 Task: Use GitHub's Dependabot alerts for security.
Action: Mouse moved to (979, 98)
Screenshot: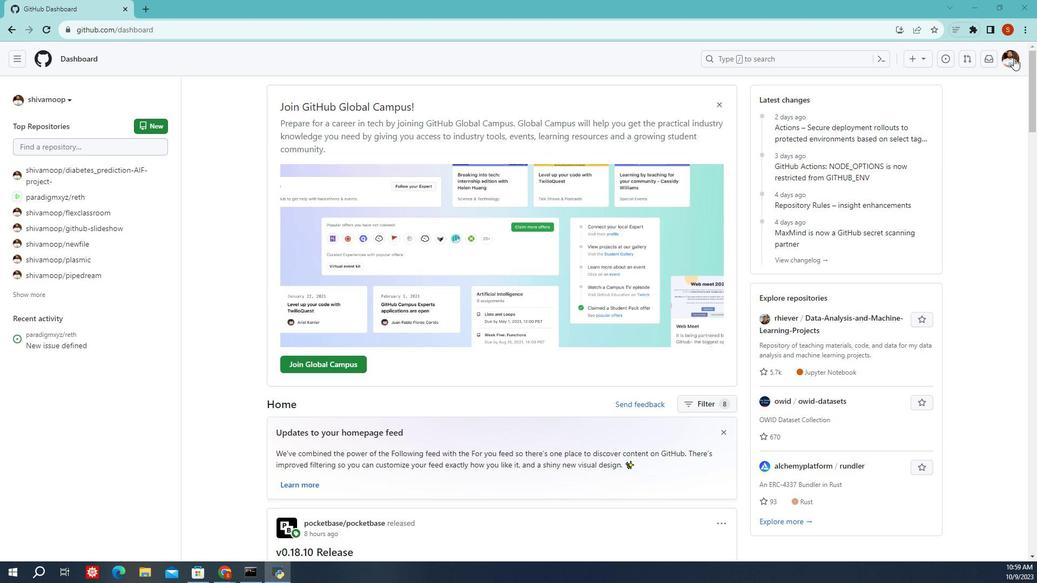 
Action: Mouse pressed left at (979, 98)
Screenshot: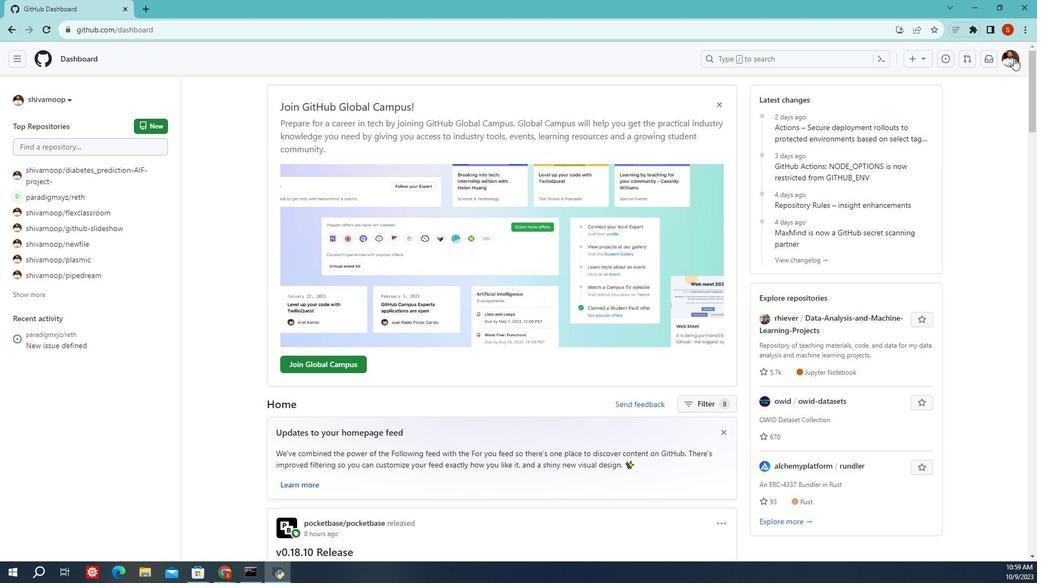 
Action: Mouse moved to (930, 339)
Screenshot: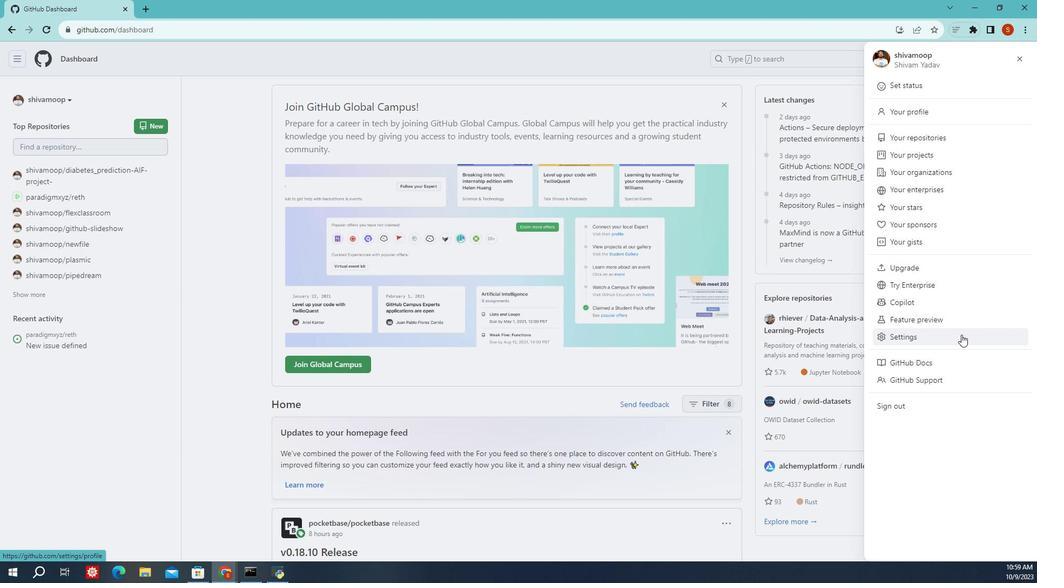 
Action: Mouse pressed left at (930, 339)
Screenshot: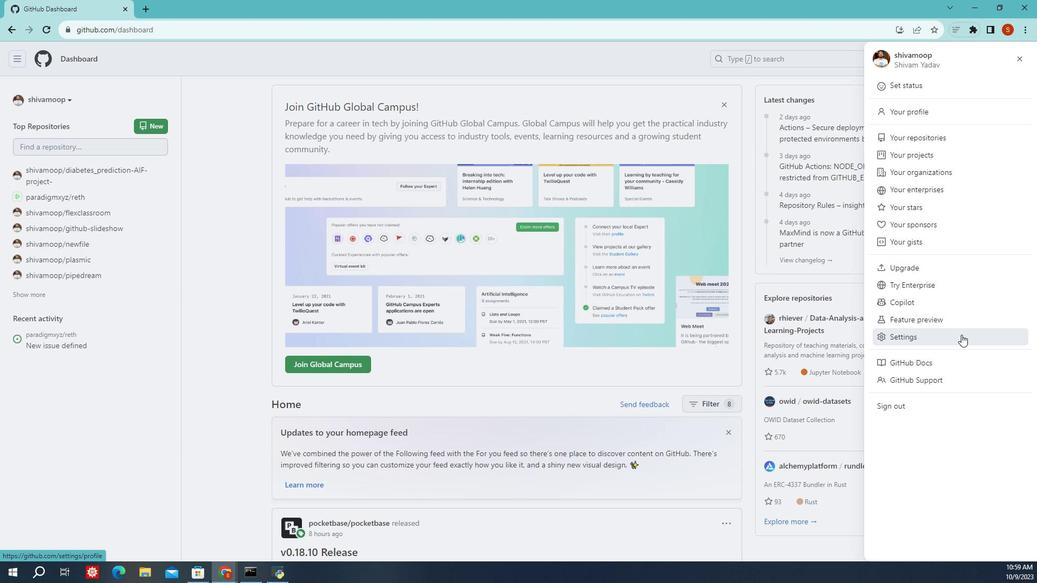 
Action: Mouse moved to (305, 327)
Screenshot: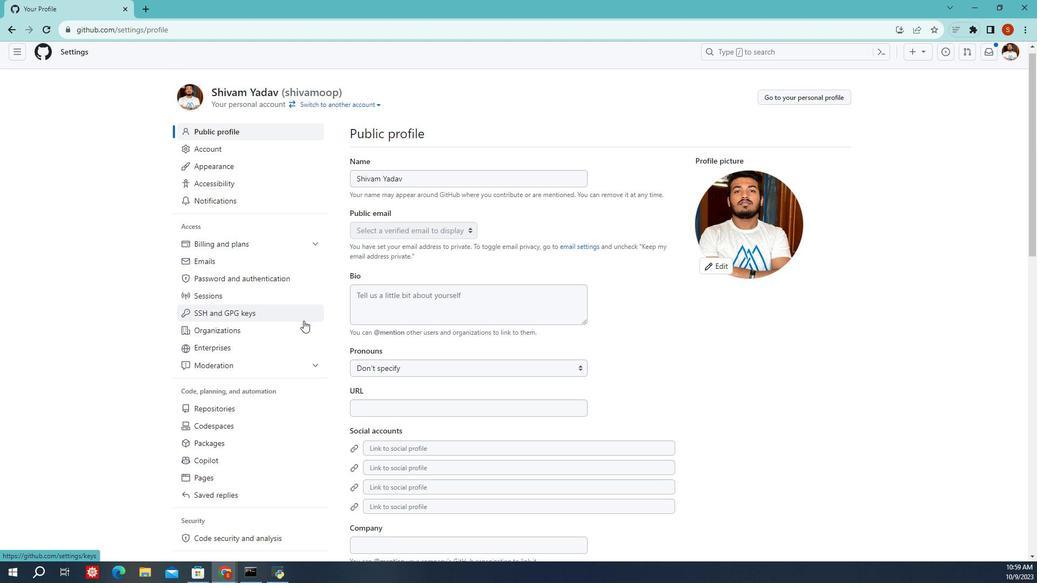 
Action: Mouse scrolled (305, 326) with delta (0, 0)
Screenshot: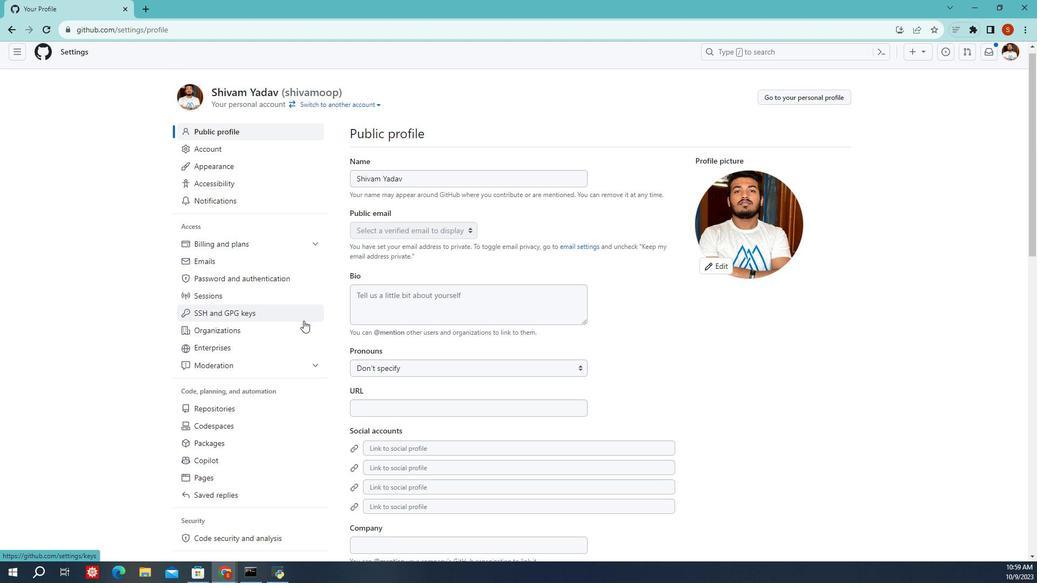 
Action: Mouse moved to (298, 324)
Screenshot: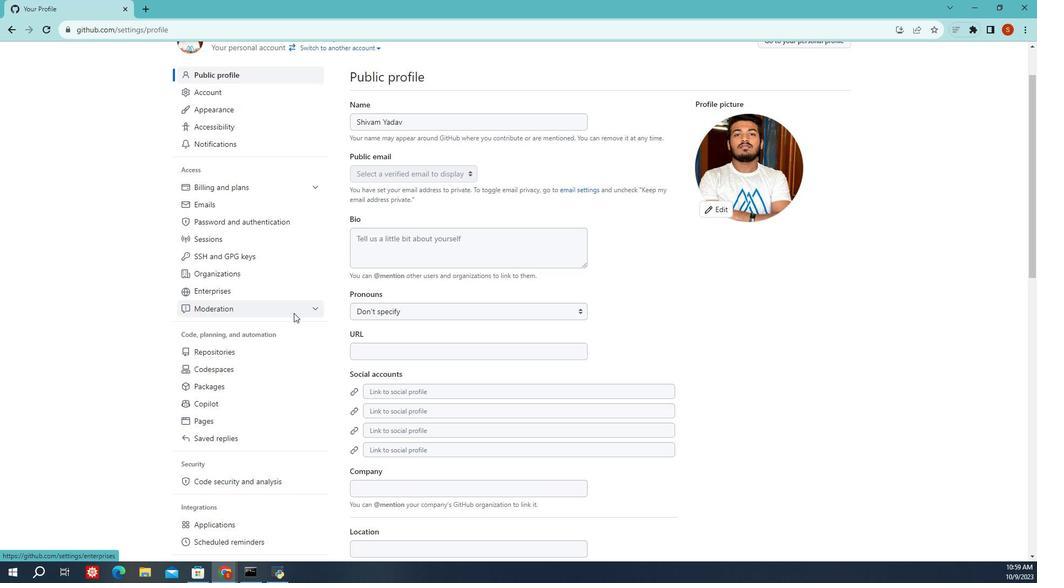 
Action: Mouse scrolled (298, 323) with delta (0, 0)
Screenshot: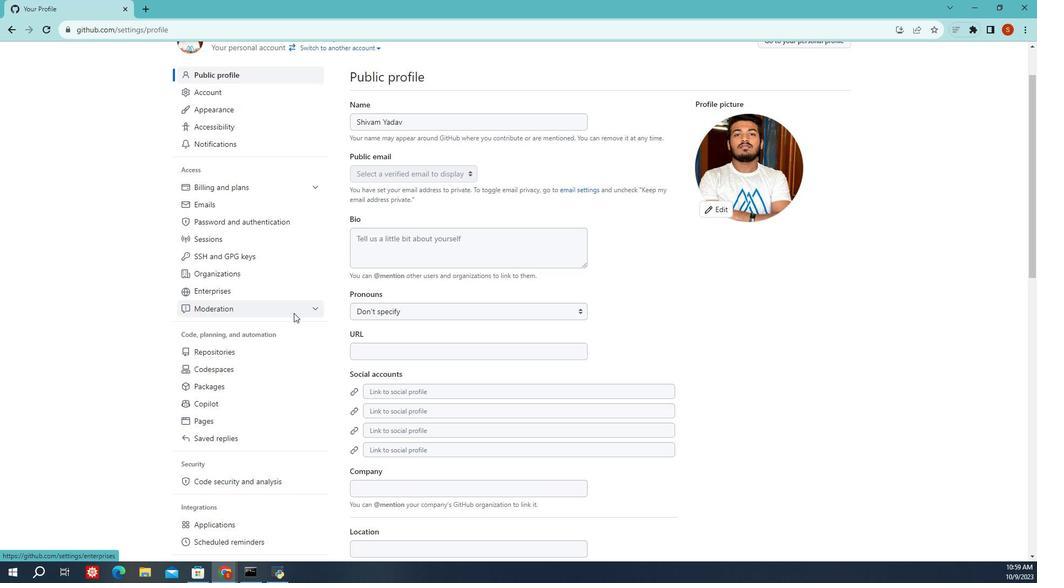 
Action: Mouse moved to (267, 430)
Screenshot: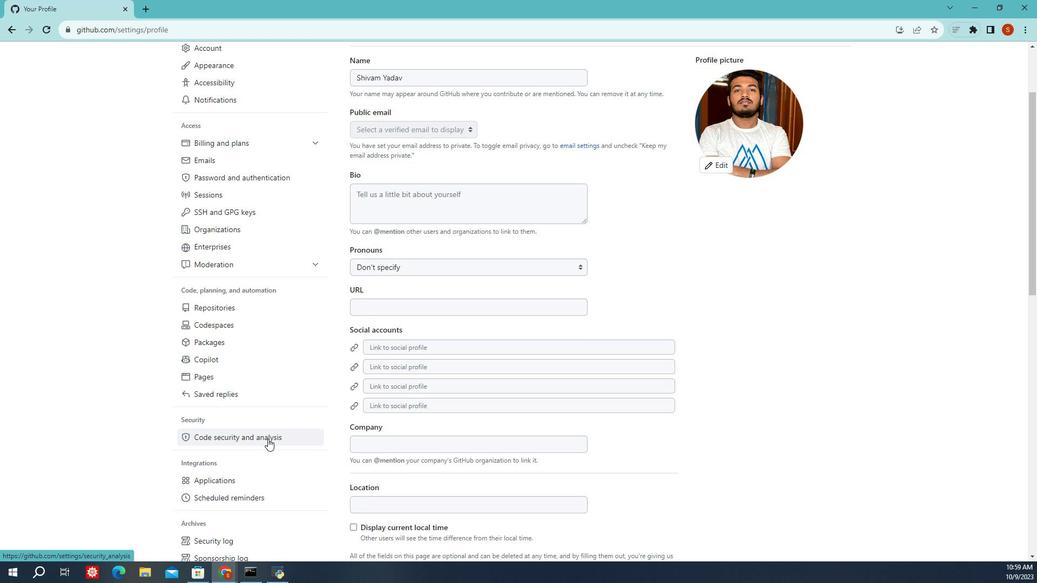 
Action: Mouse pressed left at (267, 430)
Screenshot: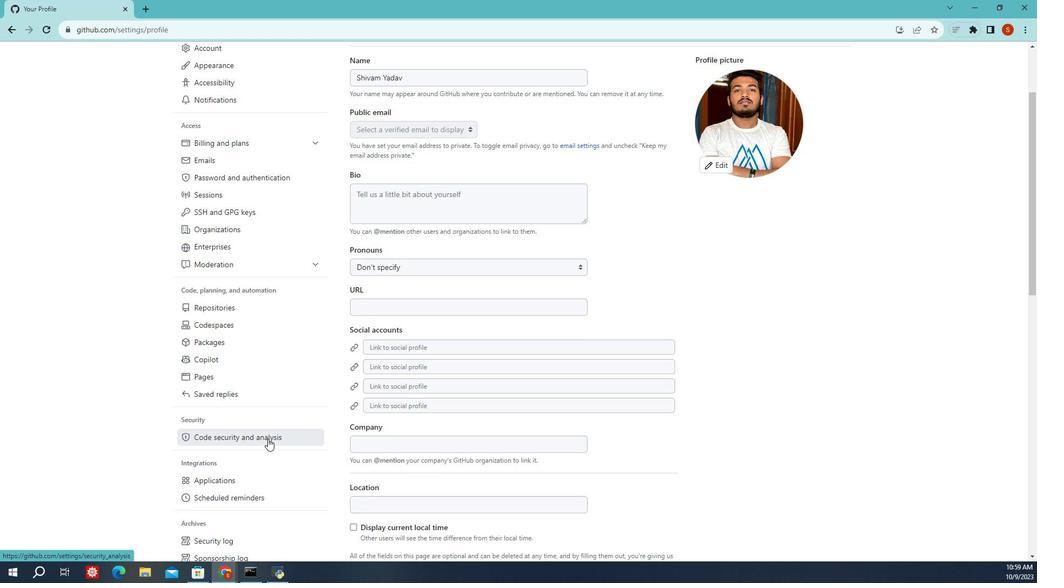 
Action: Mouse moved to (542, 378)
Screenshot: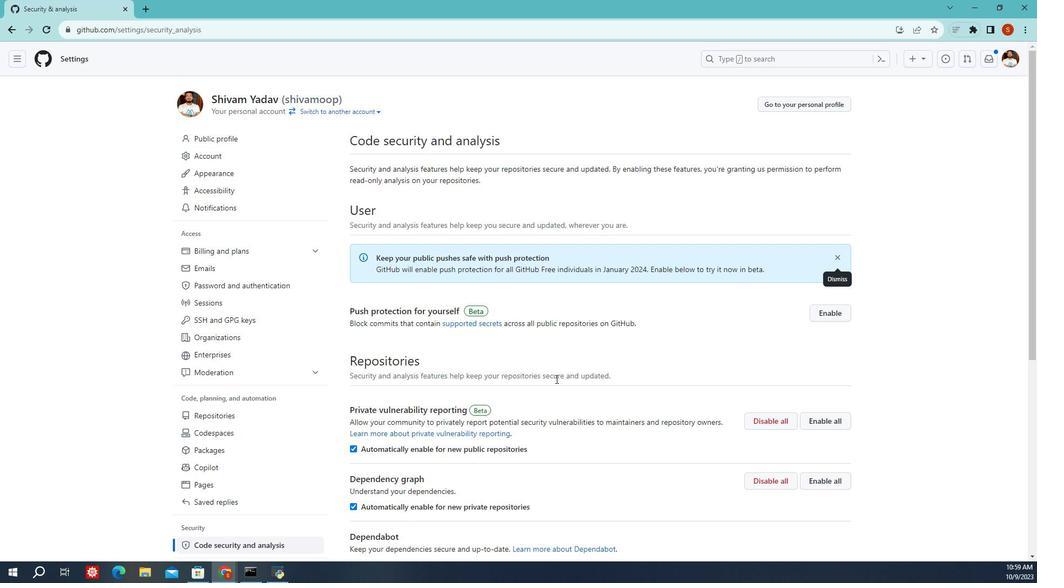 
Action: Mouse scrolled (542, 377) with delta (0, 0)
Screenshot: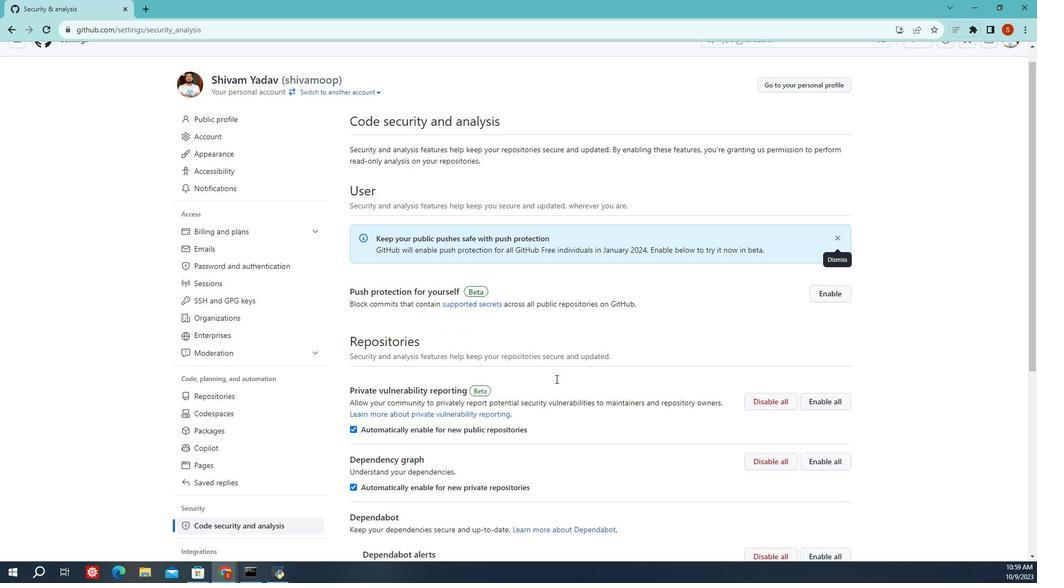 
Action: Mouse scrolled (542, 377) with delta (0, 0)
Screenshot: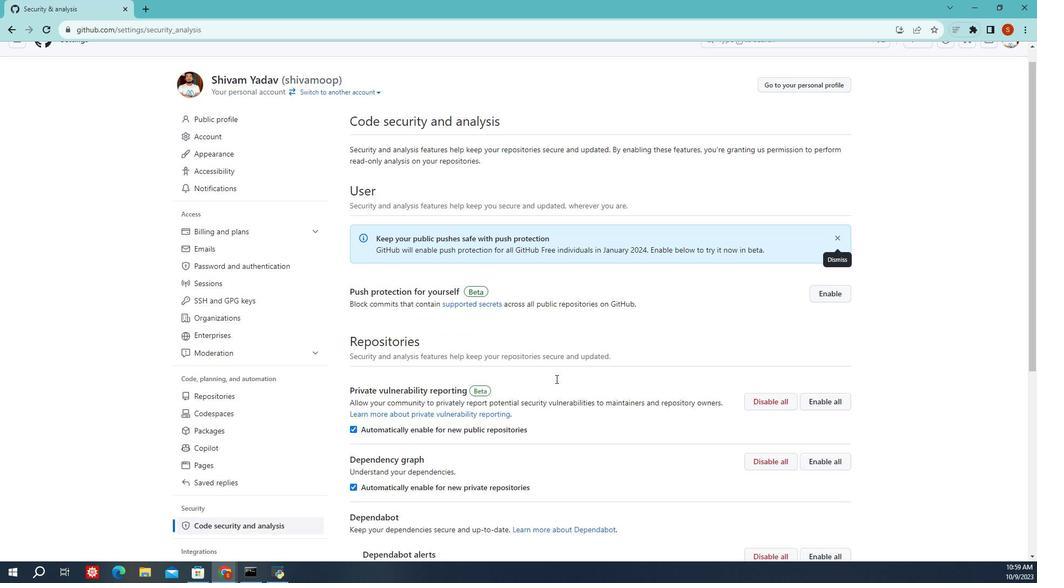 
Action: Mouse scrolled (542, 377) with delta (0, 0)
Screenshot: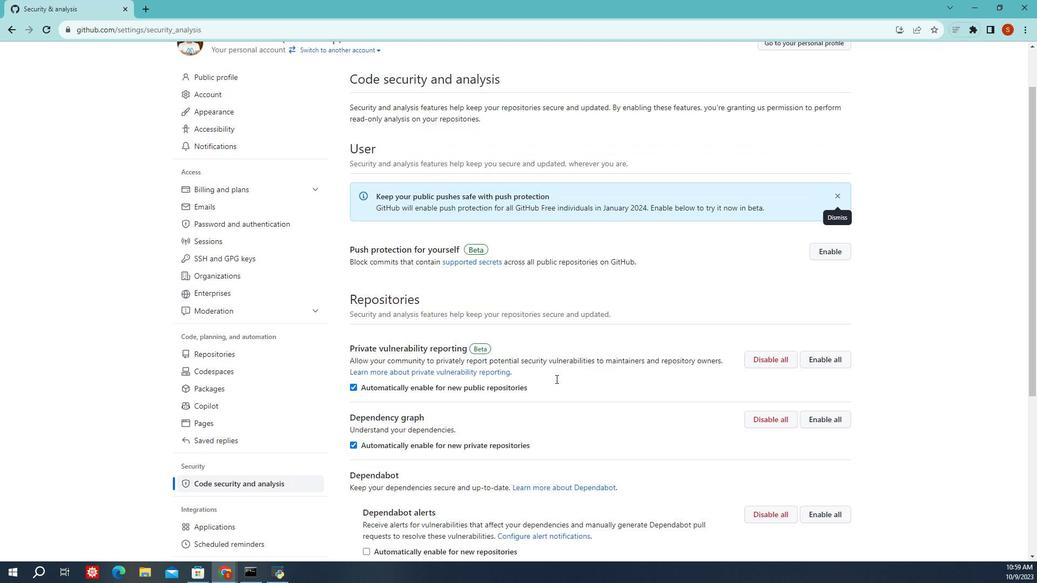 
Action: Mouse moved to (542, 378)
Screenshot: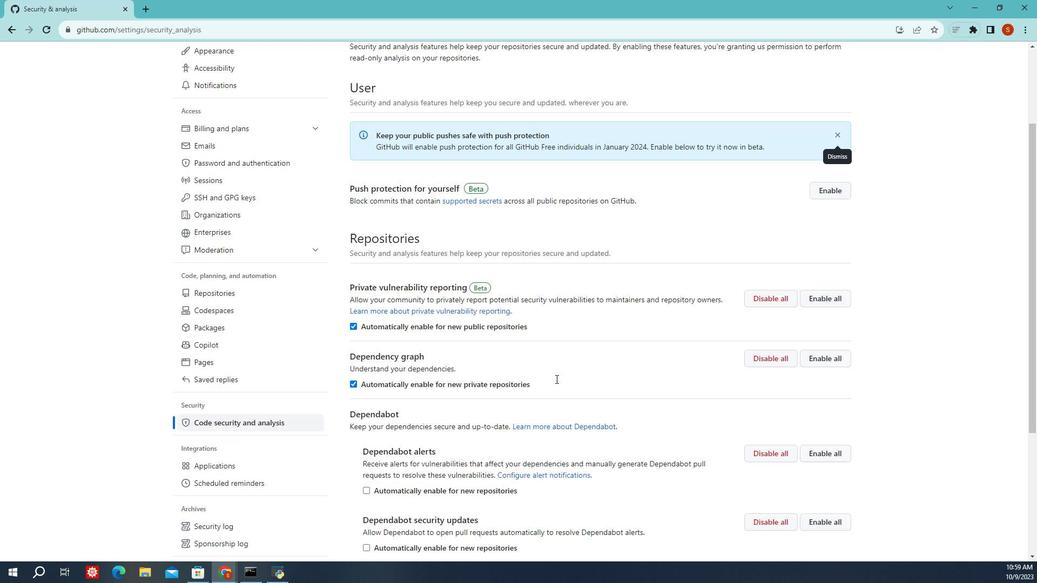 
Action: Mouse scrolled (542, 377) with delta (0, 0)
Screenshot: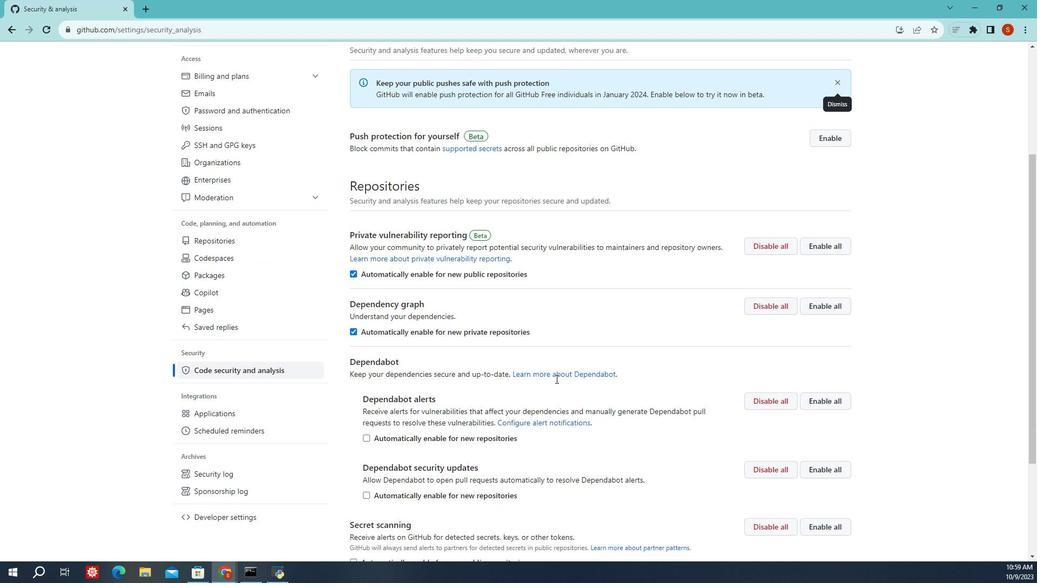 
Action: Mouse scrolled (542, 377) with delta (0, 0)
Screenshot: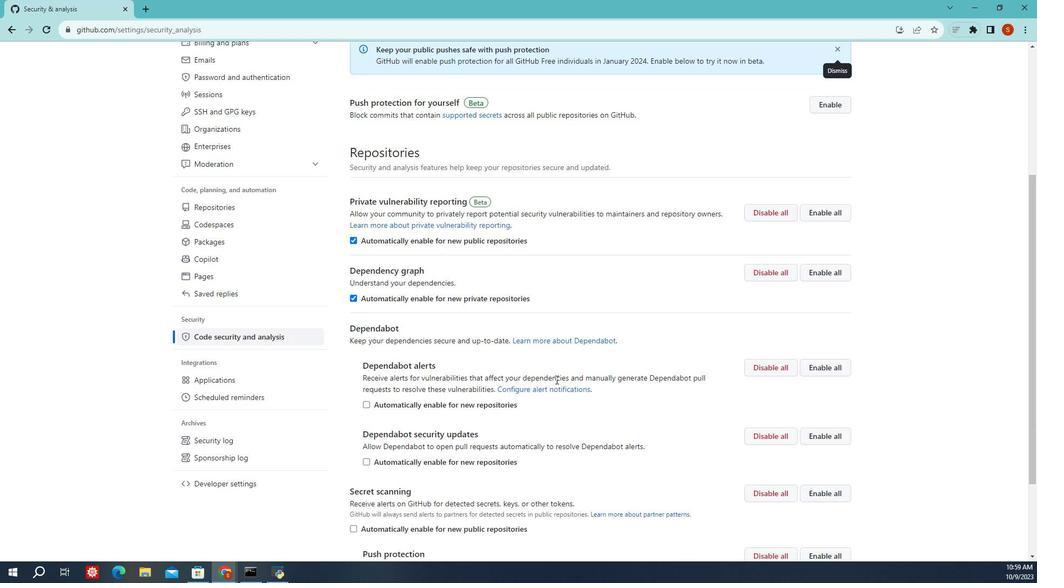 
Action: Mouse moved to (542, 378)
Screenshot: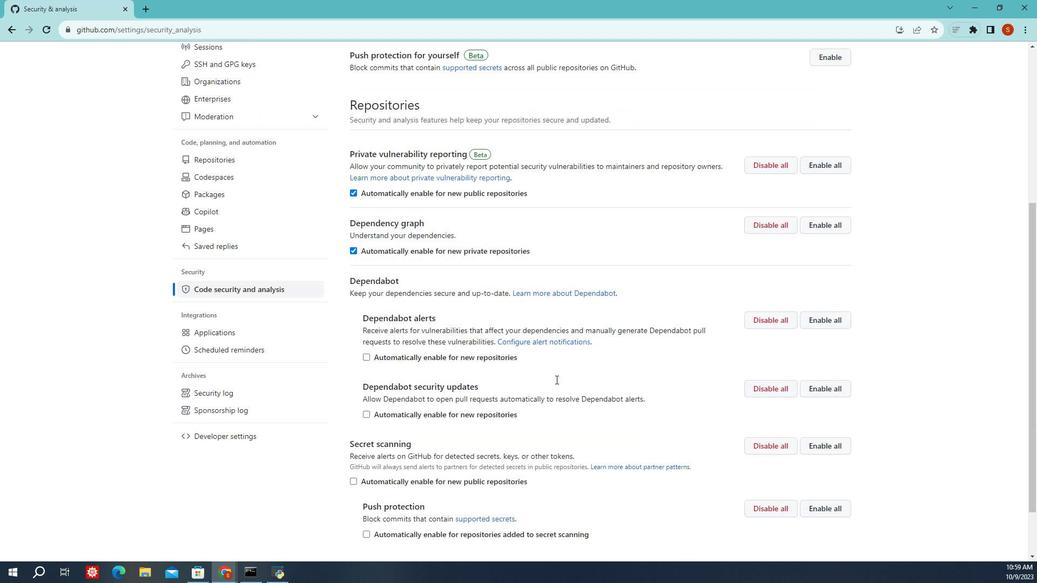 
Action: Mouse scrolled (542, 378) with delta (0, 0)
Screenshot: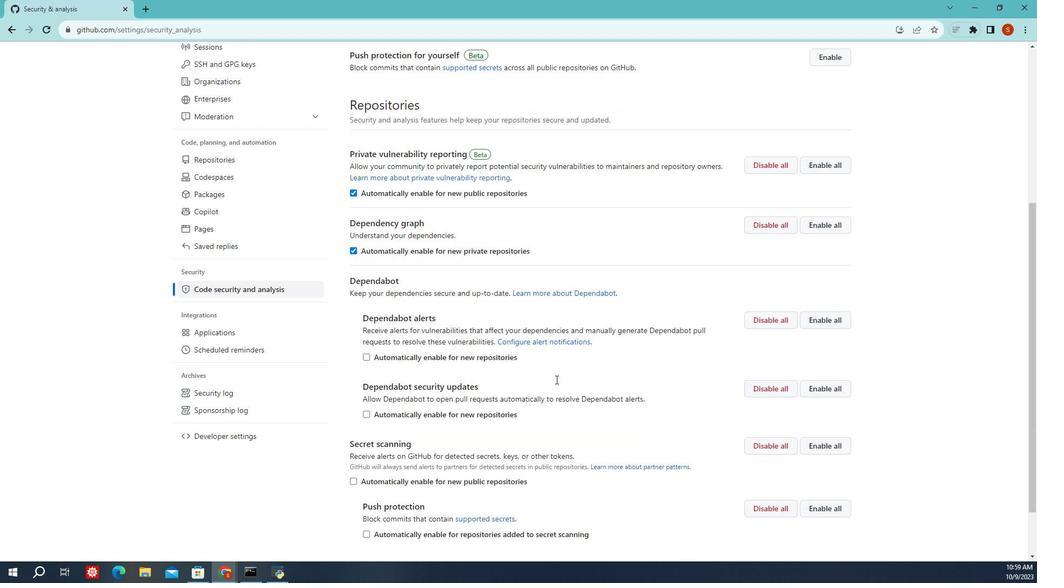 
Action: Mouse moved to (366, 302)
Screenshot: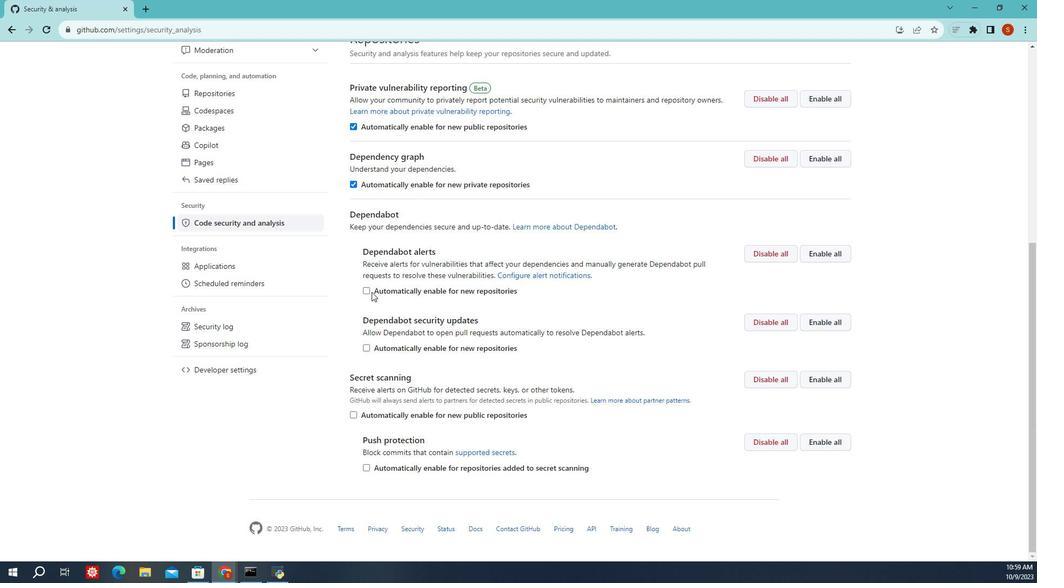 
Action: Mouse pressed left at (366, 302)
Screenshot: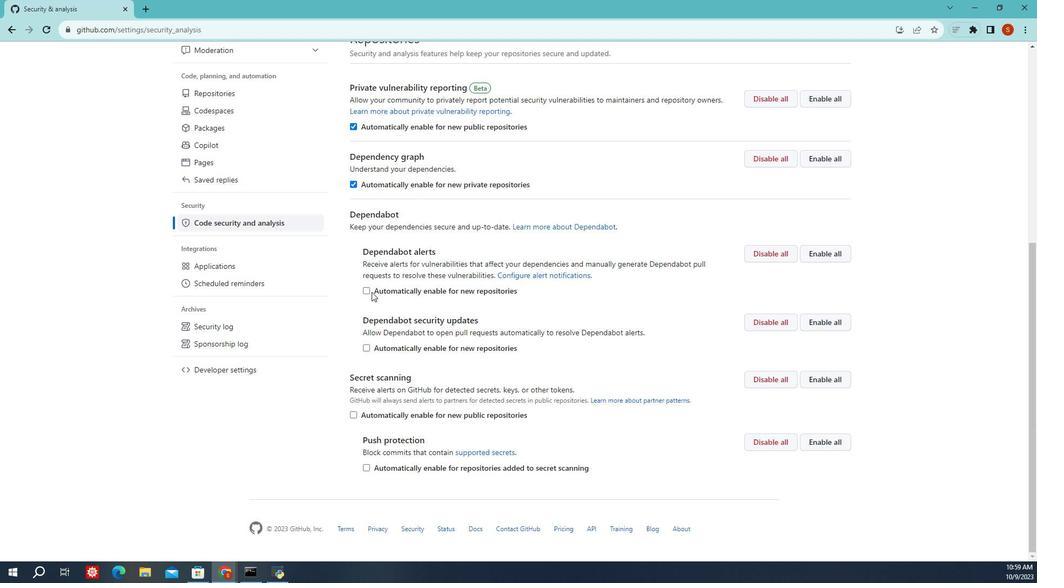 
Action: Mouse moved to (361, 299)
Screenshot: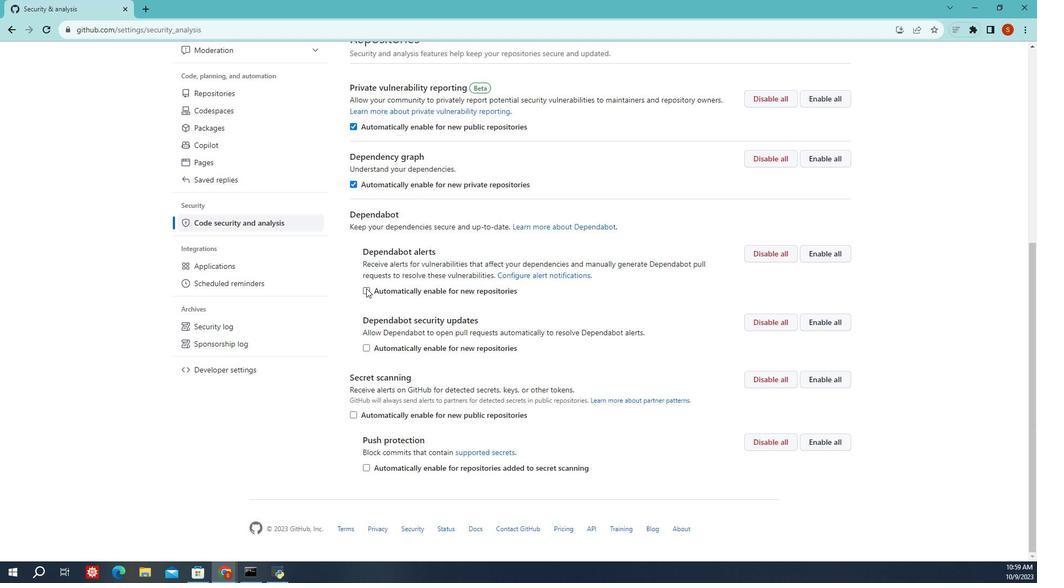 
Action: Mouse pressed left at (361, 299)
Screenshot: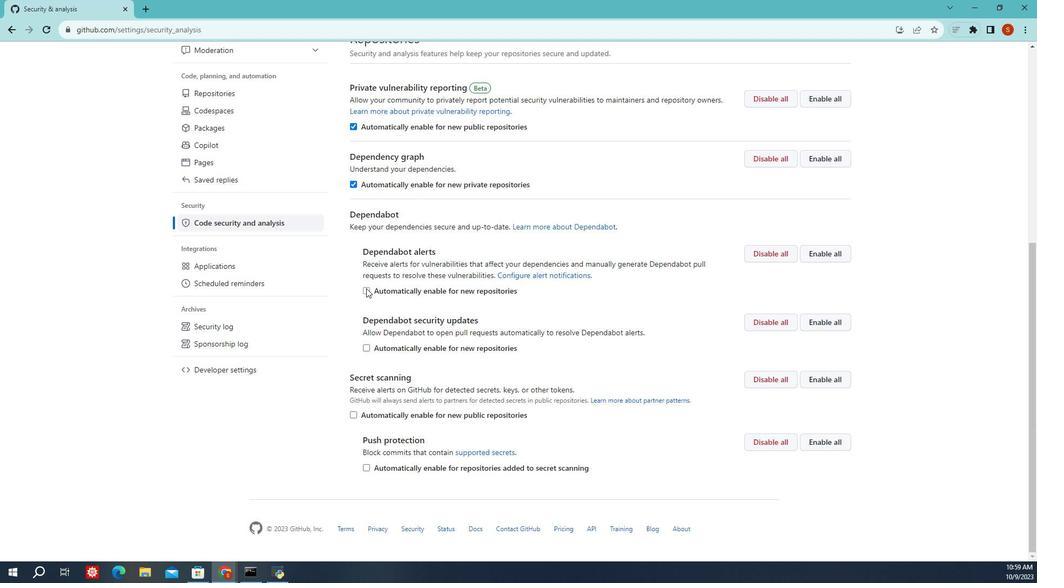 
Action: Mouse moved to (361, 354)
Screenshot: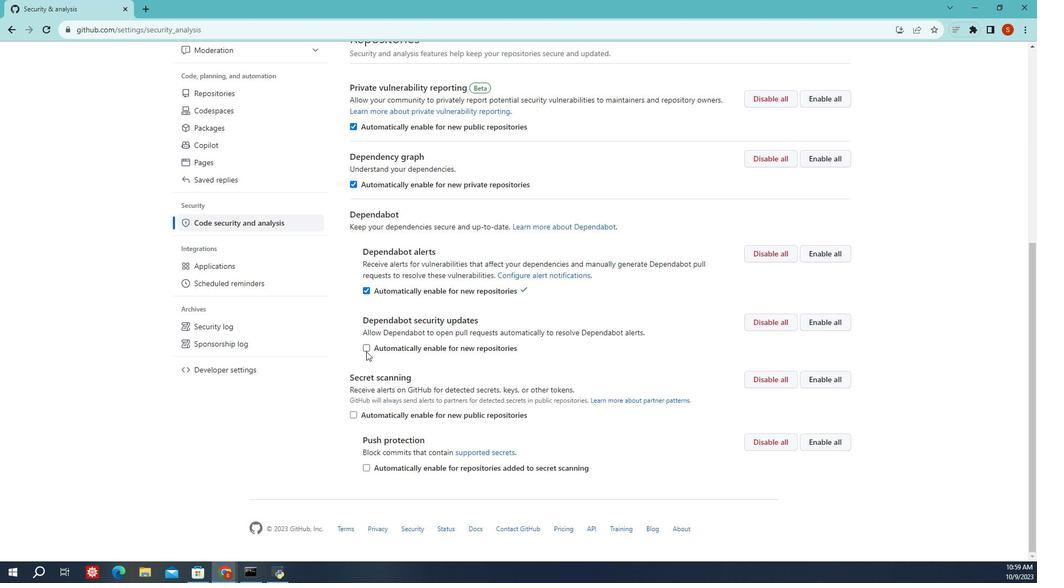 
Action: Mouse pressed left at (361, 354)
Screenshot: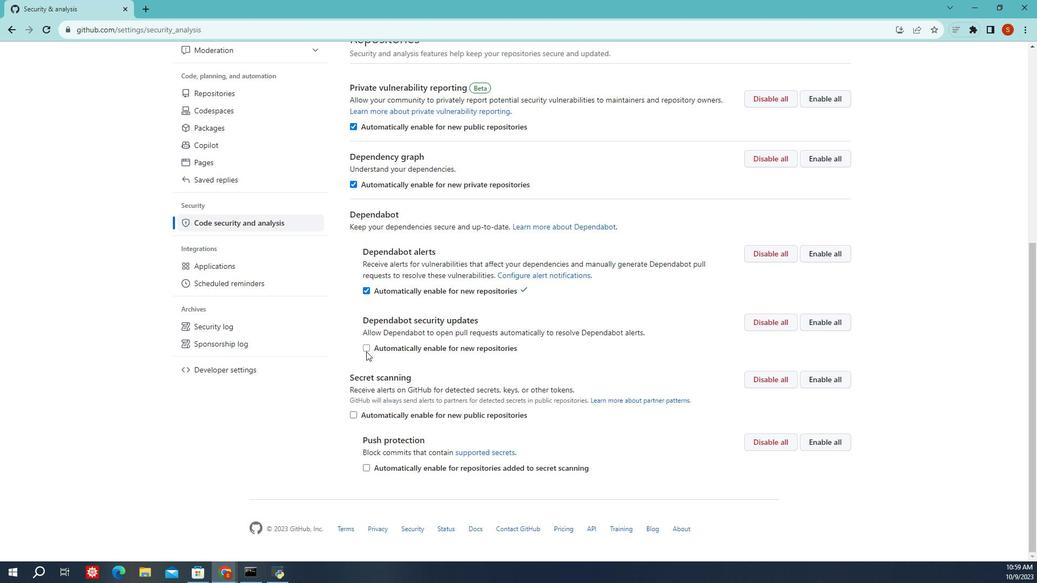 
Action: Mouse moved to (813, 275)
Screenshot: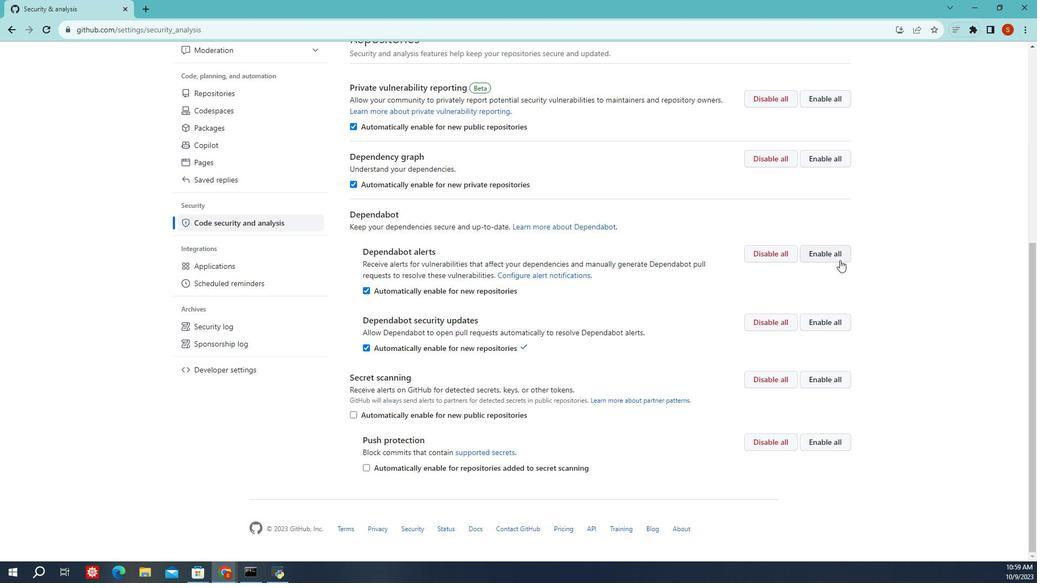 
Action: Mouse pressed left at (813, 275)
Screenshot: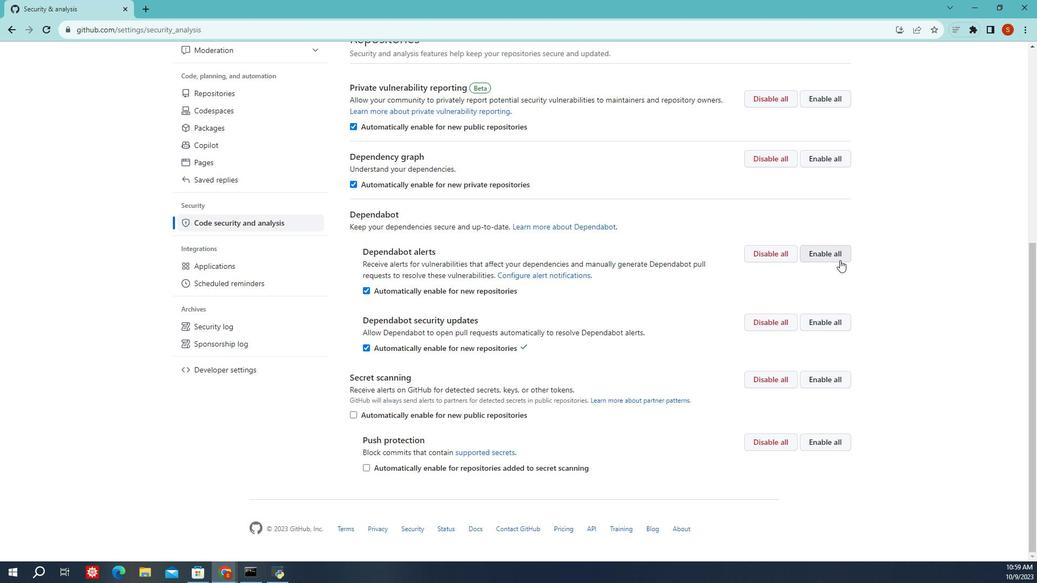 
Action: Mouse moved to (528, 239)
Screenshot: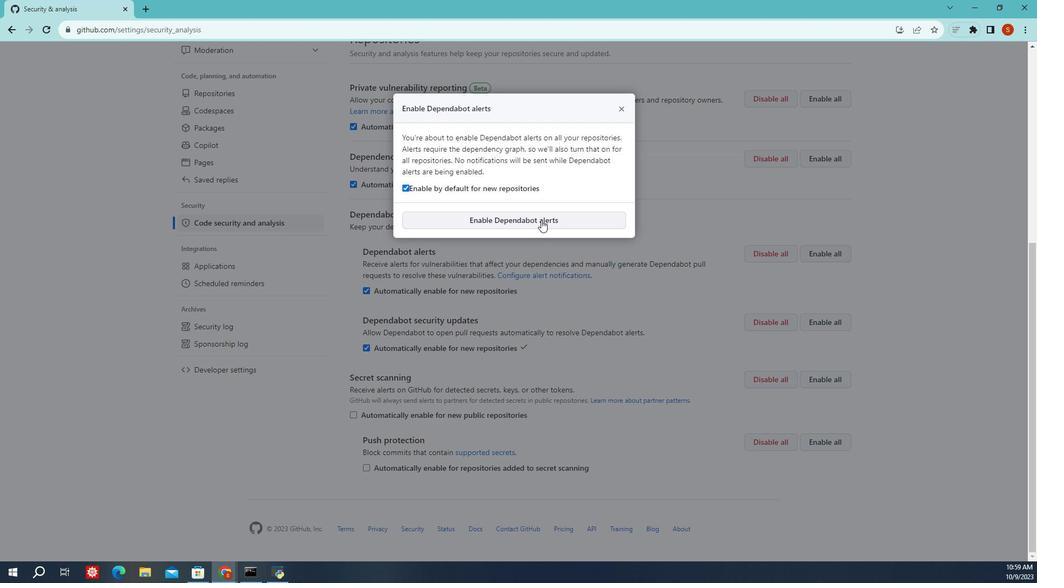 
Action: Mouse pressed left at (528, 239)
Screenshot: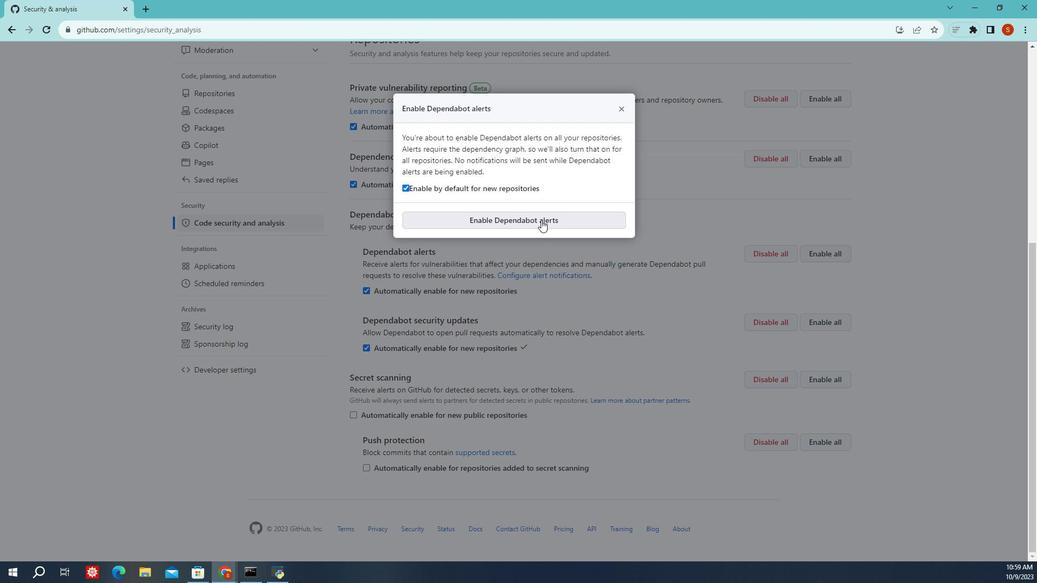 
Action: Mouse moved to (534, 299)
Screenshot: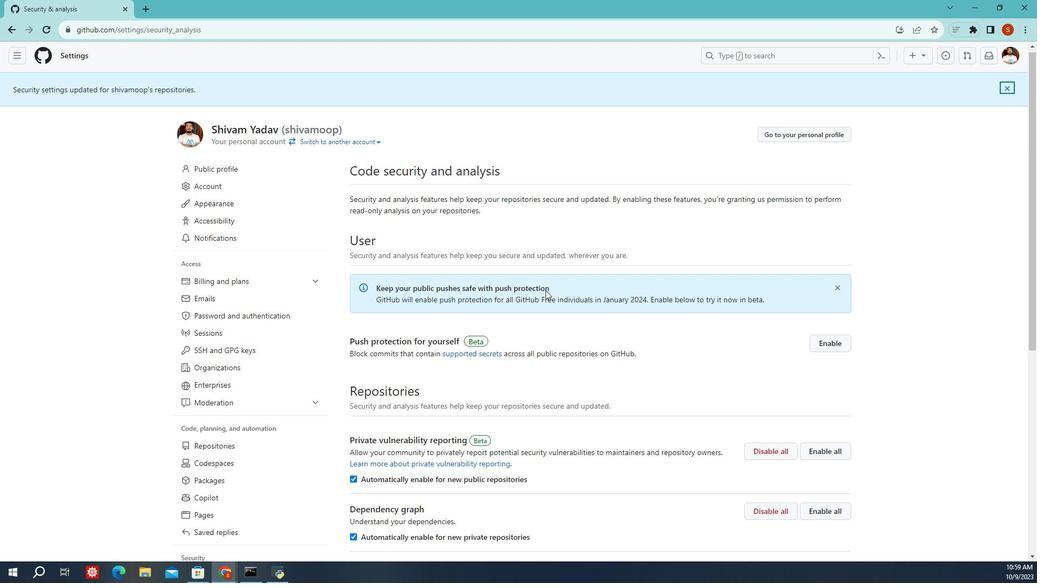 
Action: Mouse scrolled (534, 299) with delta (0, 0)
Screenshot: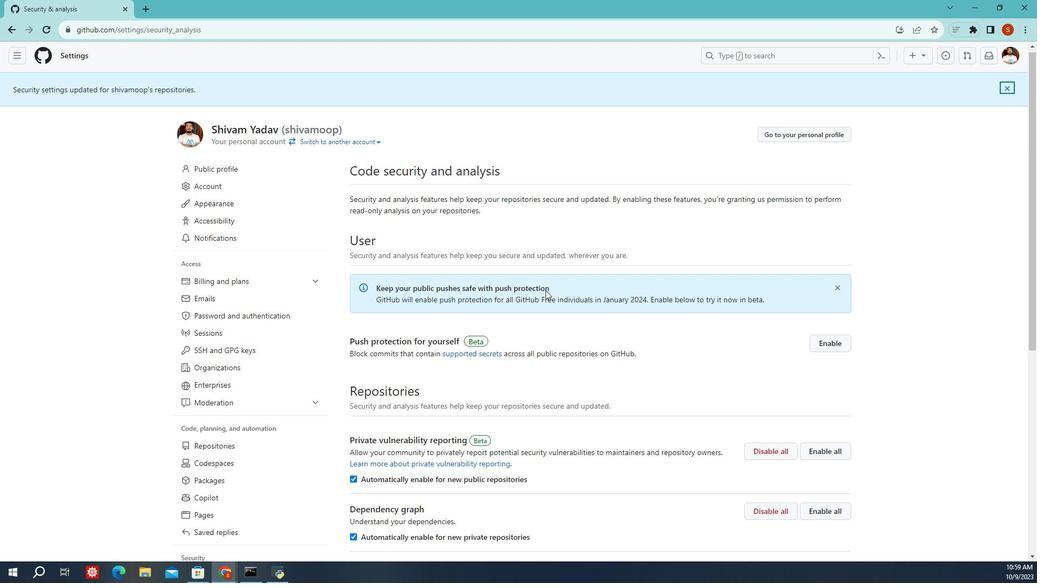 
Action: Mouse moved to (533, 300)
Screenshot: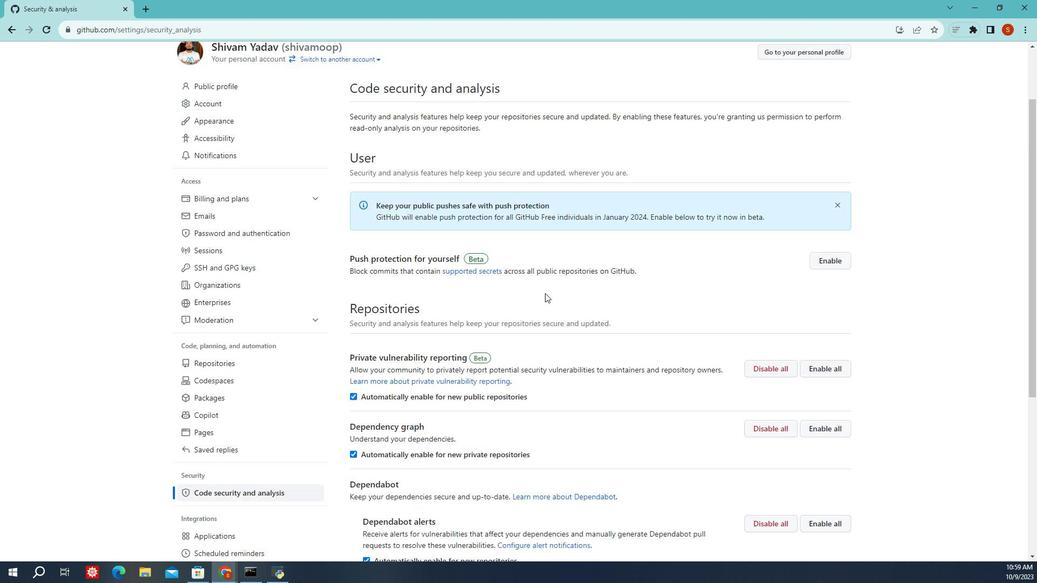 
Action: Mouse scrolled (533, 299) with delta (0, 0)
Screenshot: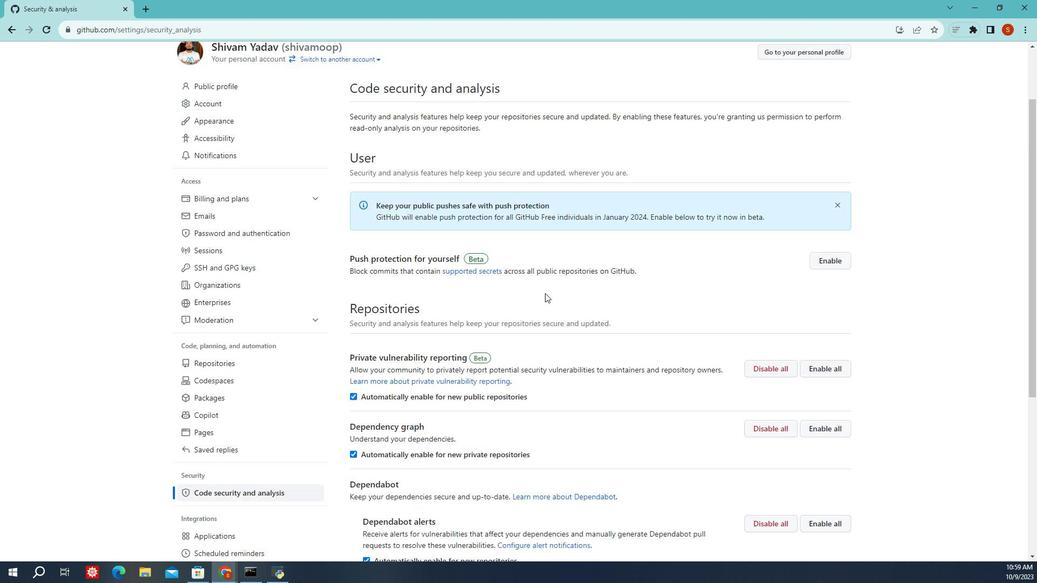 
Action: Mouse moved to (532, 302)
Screenshot: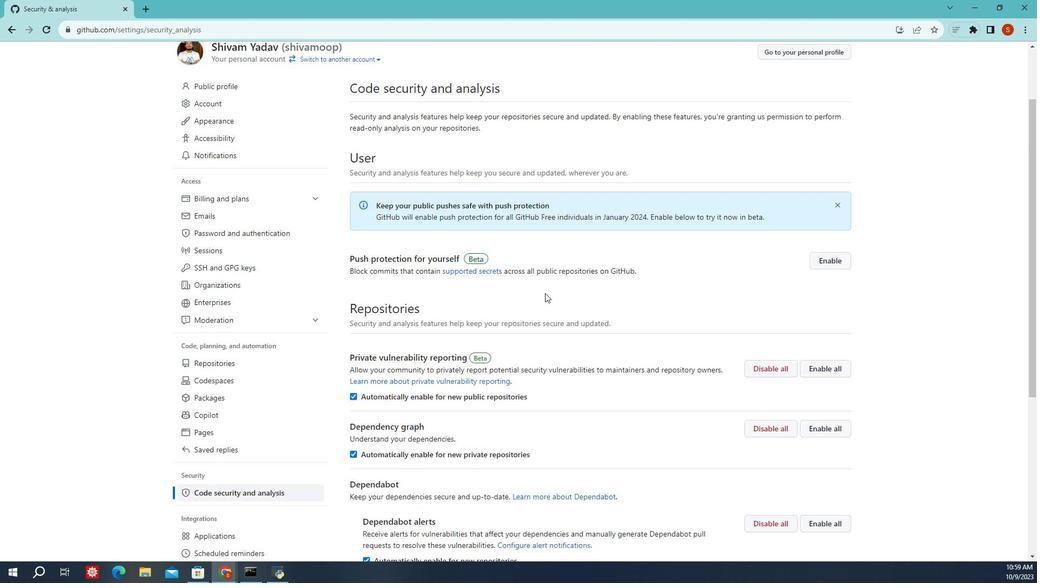 
Action: Mouse scrolled (532, 302) with delta (0, 0)
Screenshot: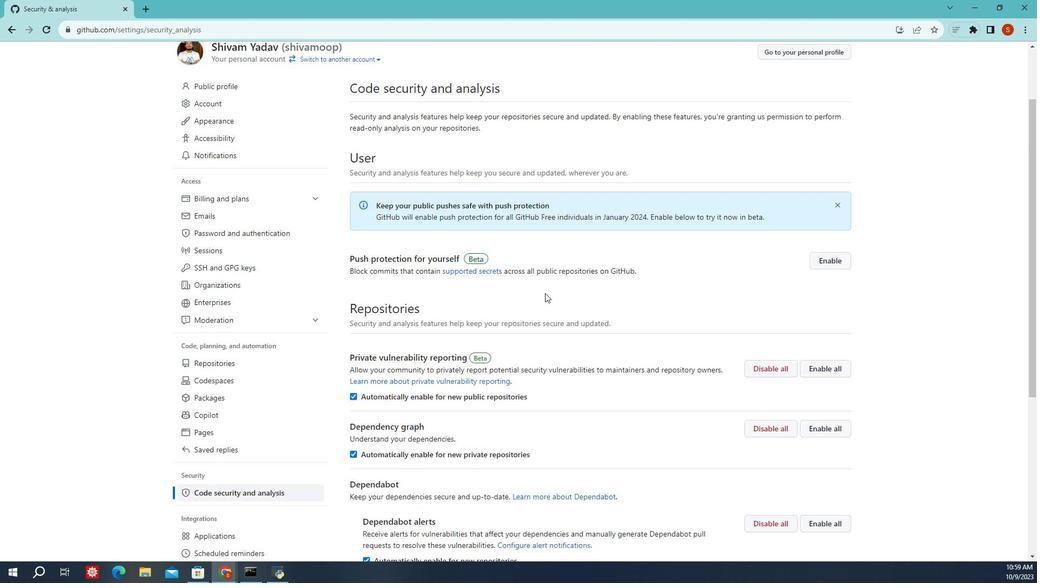 
Action: Mouse scrolled (532, 302) with delta (0, 0)
Screenshot: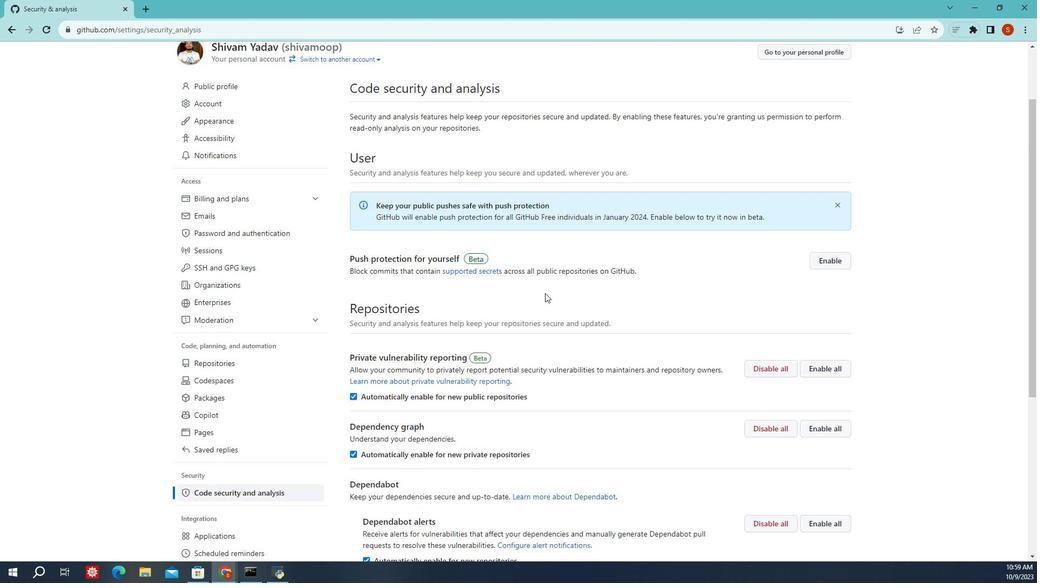 
Action: Mouse moved to (532, 303)
Screenshot: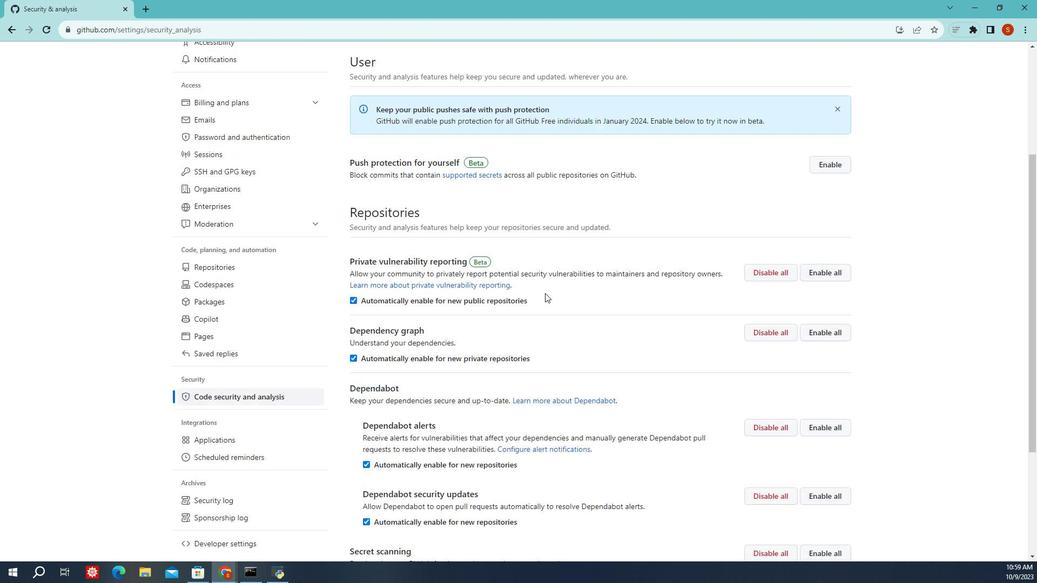 
Action: Mouse scrolled (532, 303) with delta (0, 0)
Screenshot: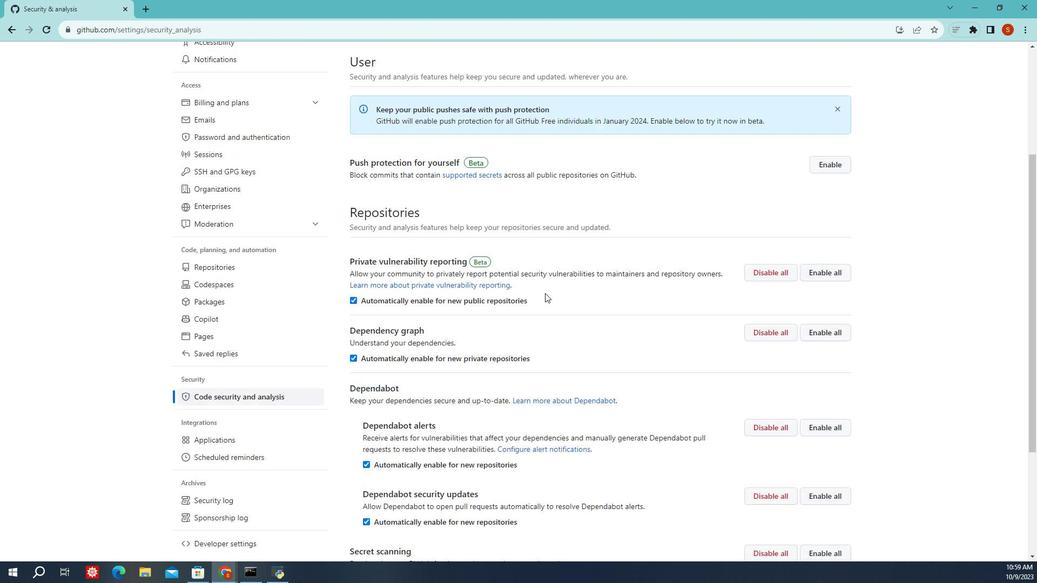 
Action: Mouse moved to (532, 308)
Screenshot: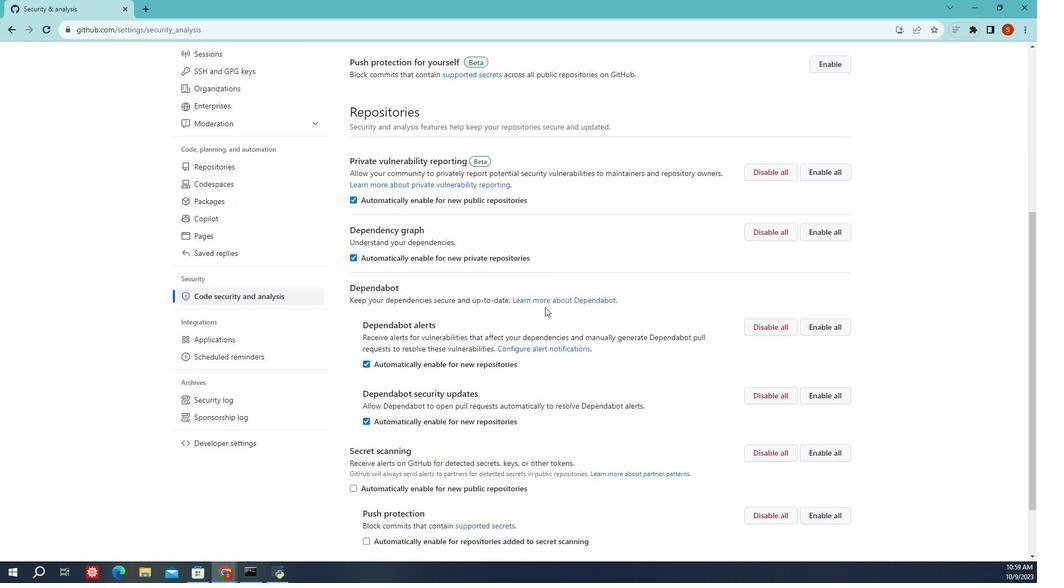 
Action: Mouse scrolled (532, 307) with delta (0, 0)
Screenshot: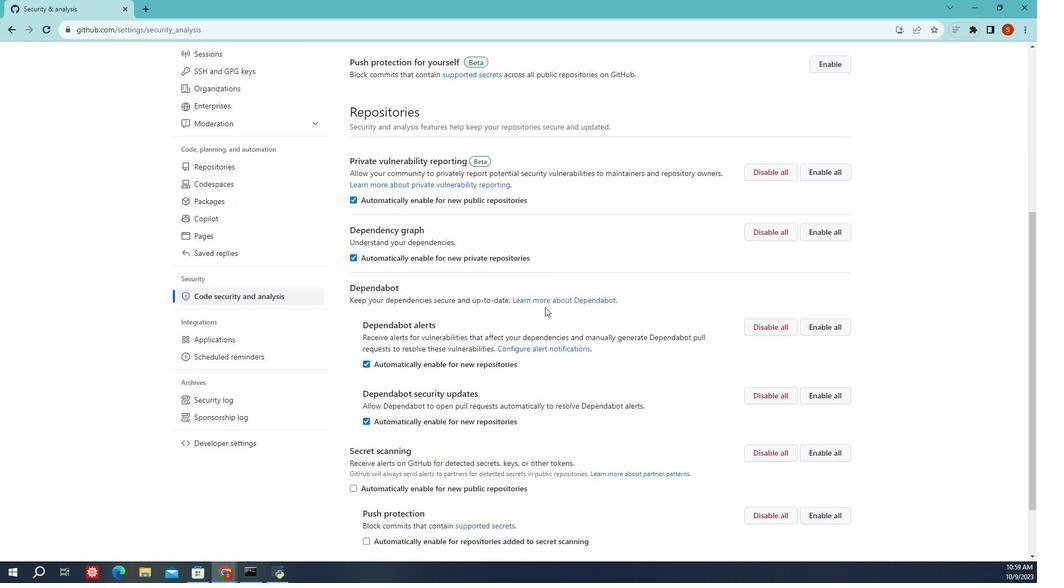 
Action: Mouse moved to (532, 314)
Screenshot: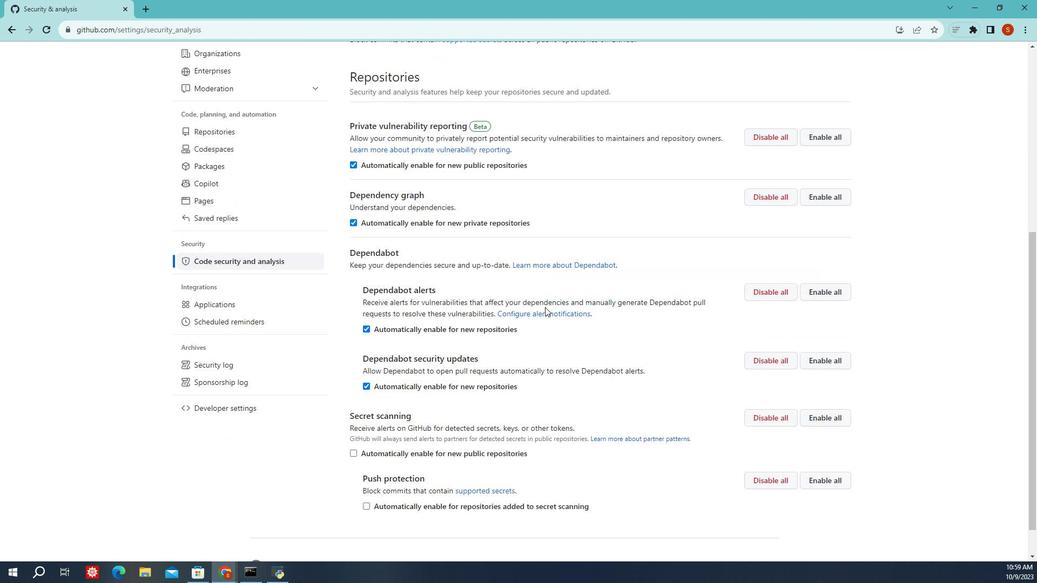 
Action: Mouse scrolled (532, 313) with delta (0, 0)
Screenshot: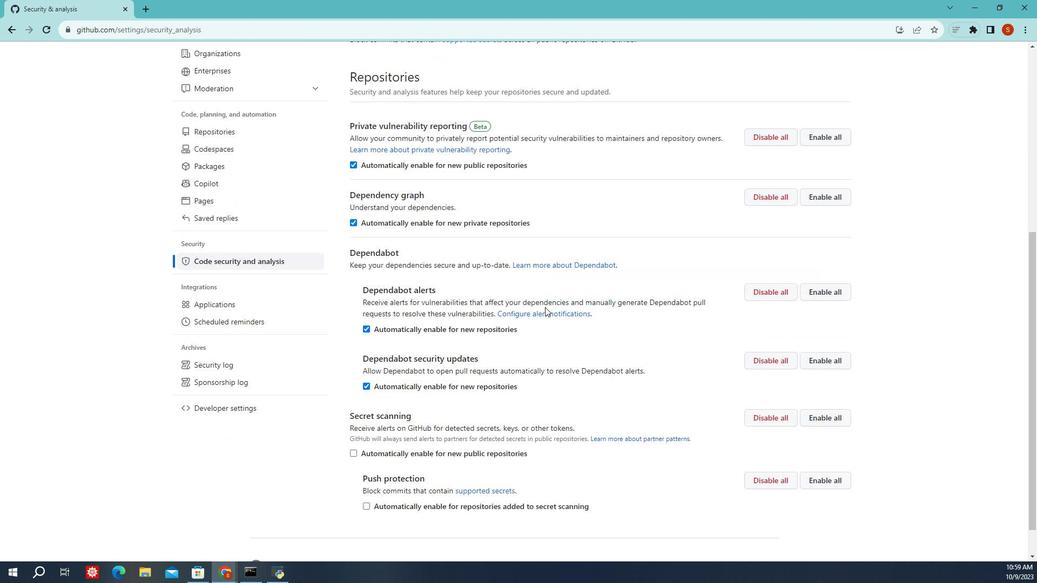 
Action: Mouse moved to (532, 316)
Screenshot: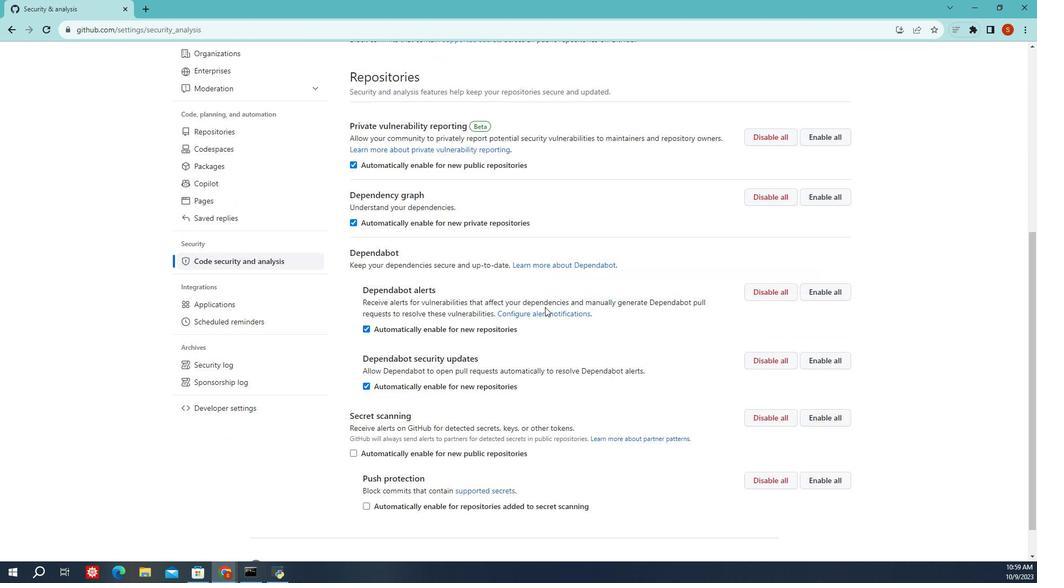 
Action: Mouse scrolled (532, 315) with delta (0, 0)
Screenshot: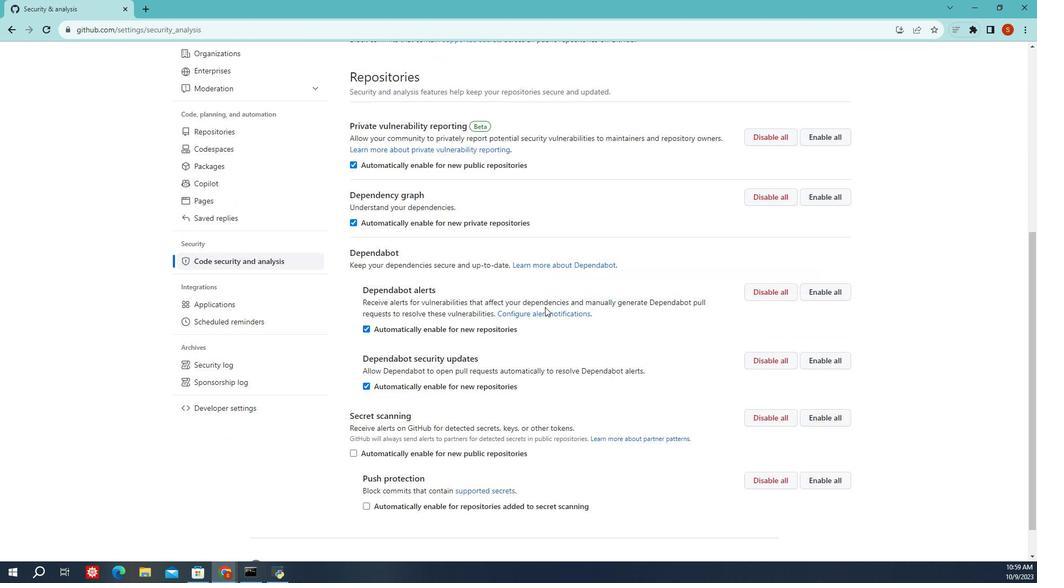 
Action: Mouse scrolled (532, 315) with delta (0, 0)
Screenshot: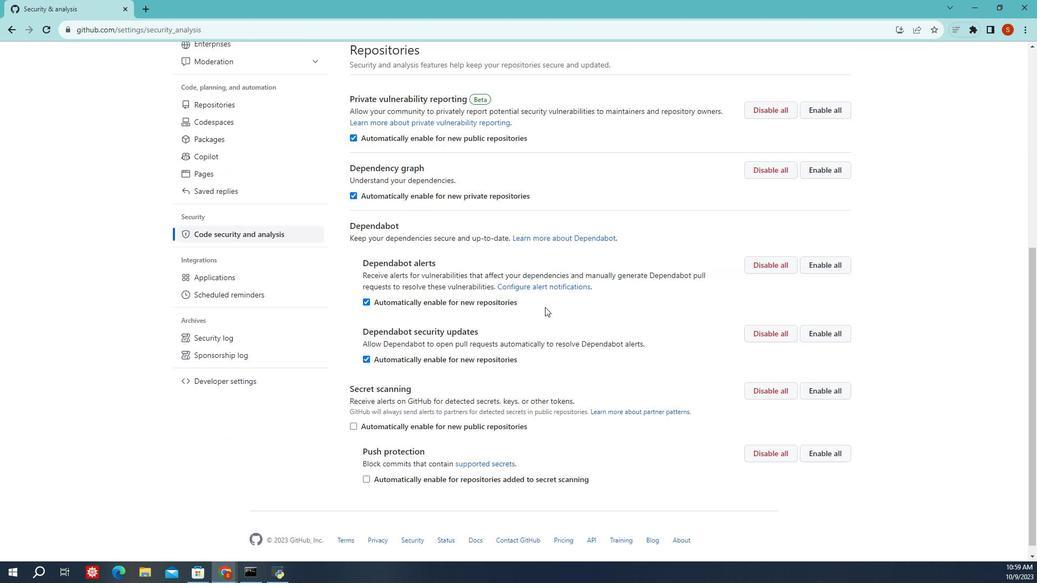 
Action: Mouse scrolled (532, 315) with delta (0, 0)
Screenshot: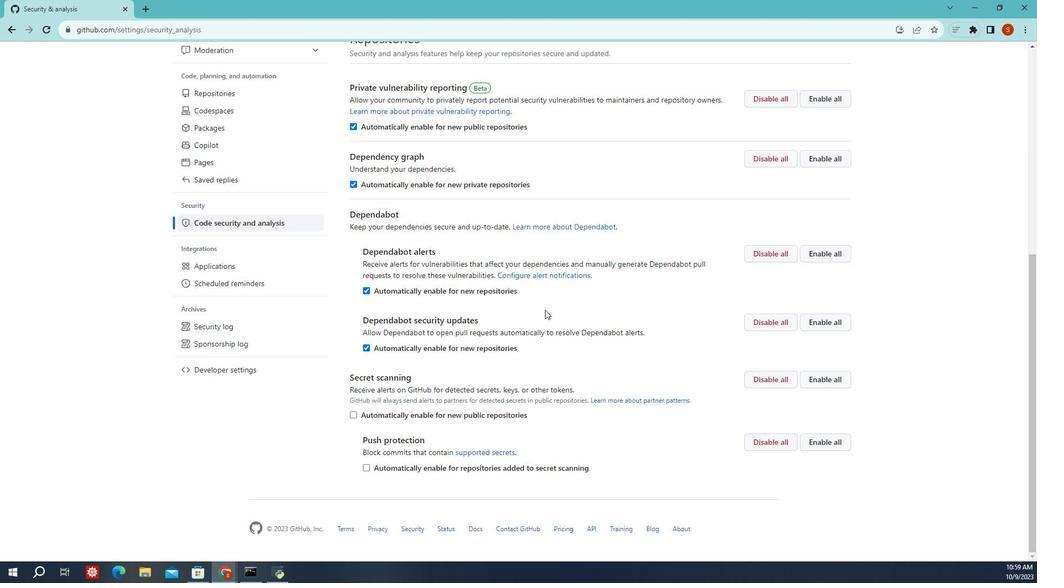 
Action: Mouse moved to (532, 316)
Screenshot: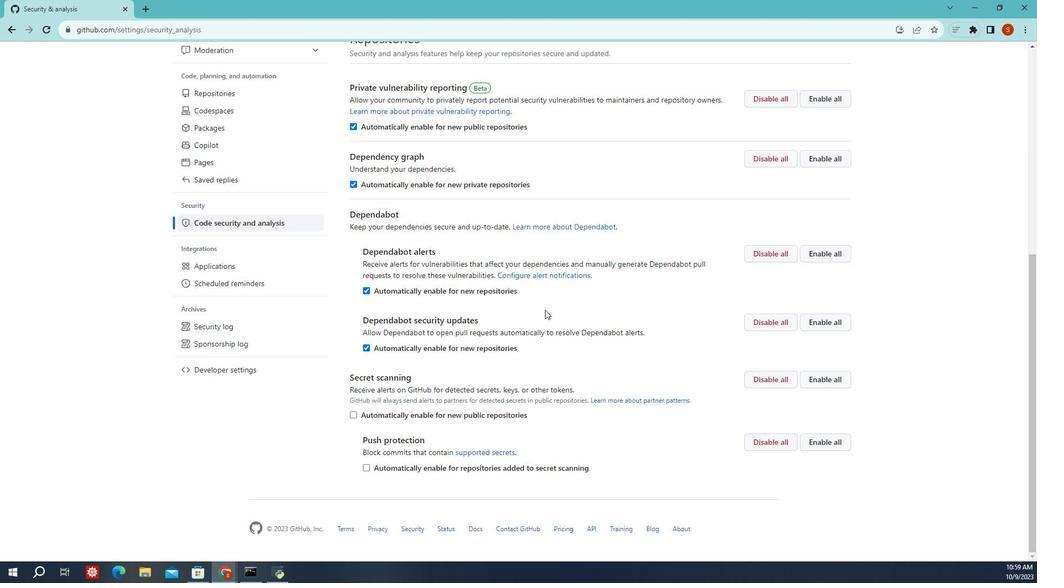 
Action: Mouse scrolled (532, 316) with delta (0, 0)
Screenshot: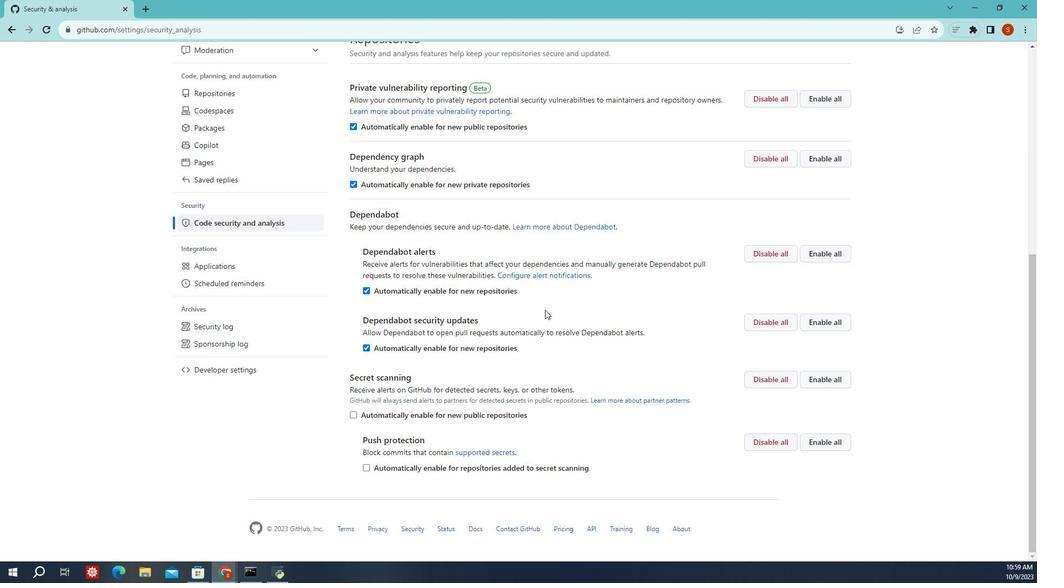 
Action: Mouse moved to (532, 318)
Screenshot: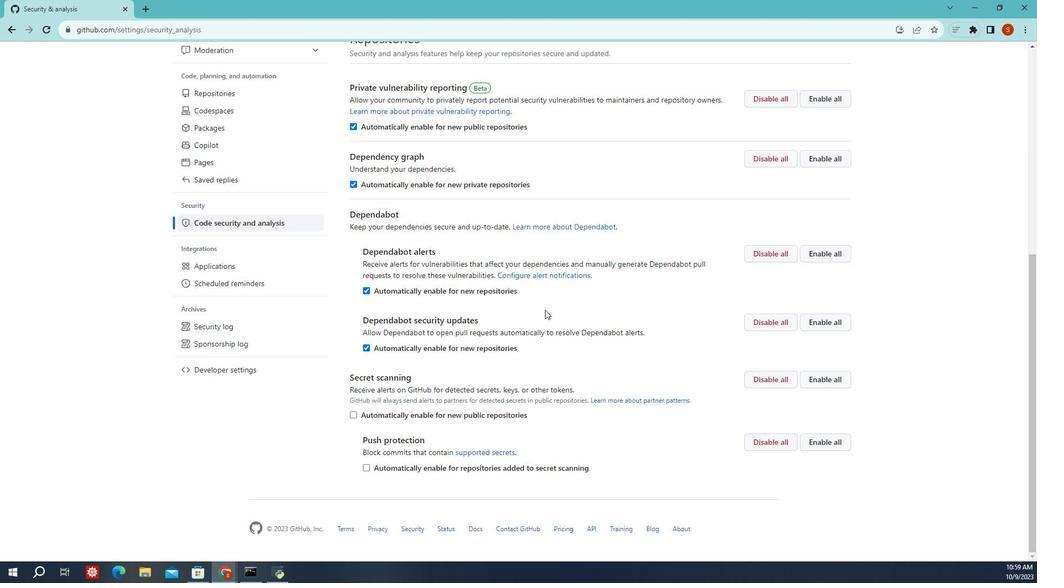 
Action: Mouse scrolled (532, 317) with delta (0, 0)
Screenshot: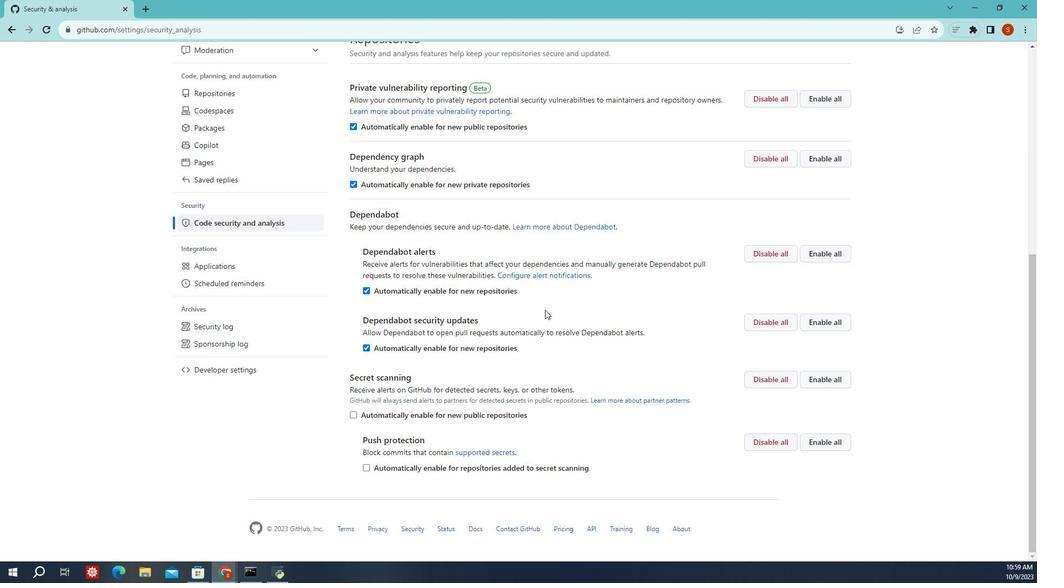 
Action: Mouse moved to (797, 330)
Screenshot: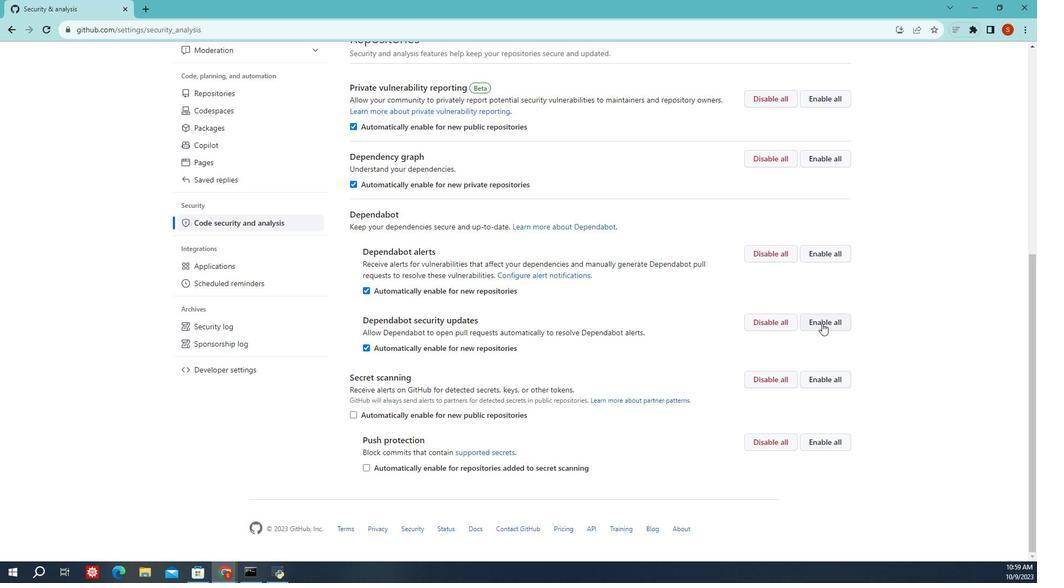 
Action: Mouse pressed left at (797, 330)
Screenshot: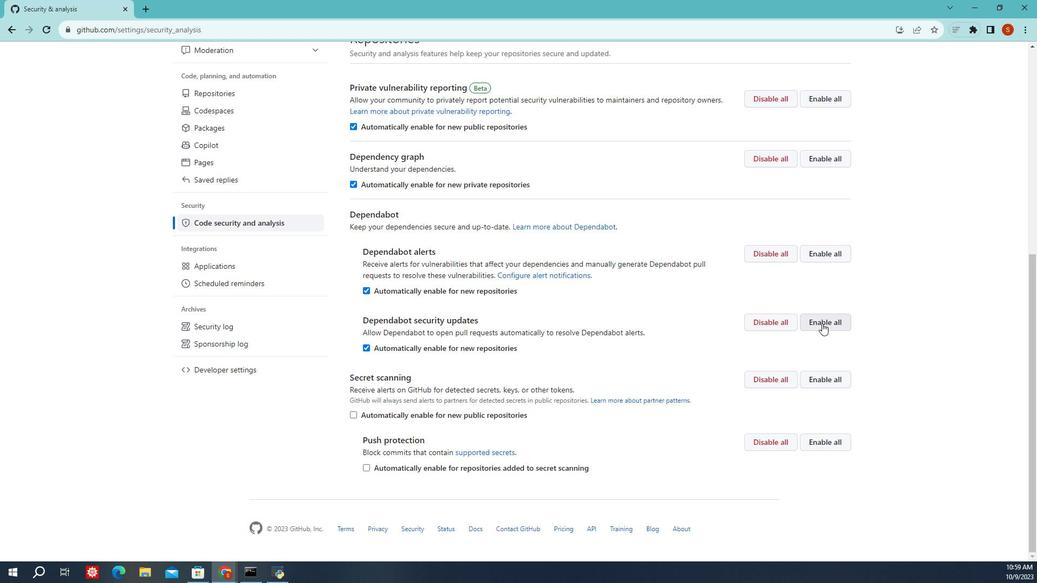 
Action: Mouse moved to (546, 239)
Screenshot: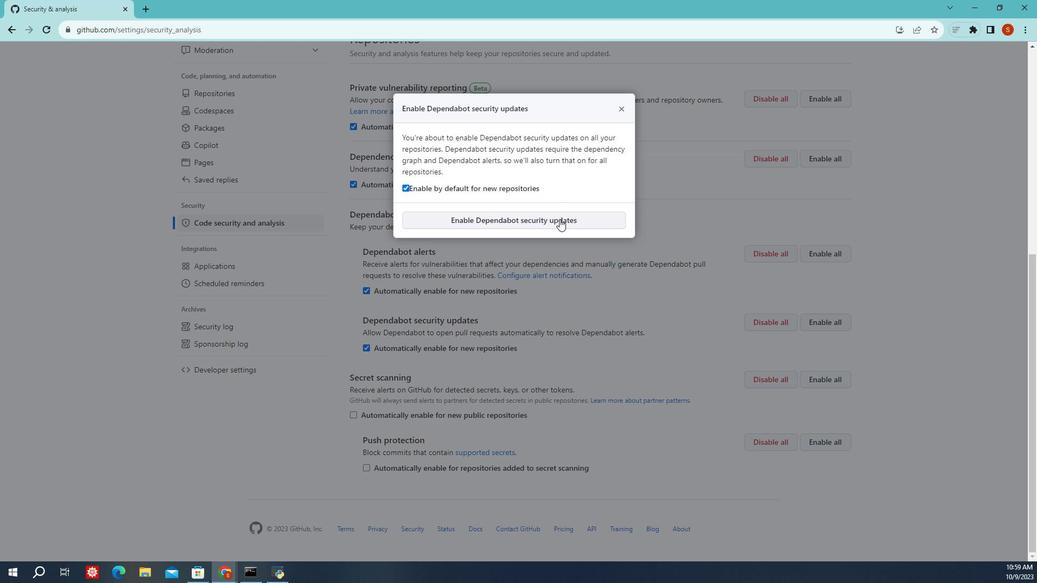 
Action: Mouse pressed left at (546, 239)
Screenshot: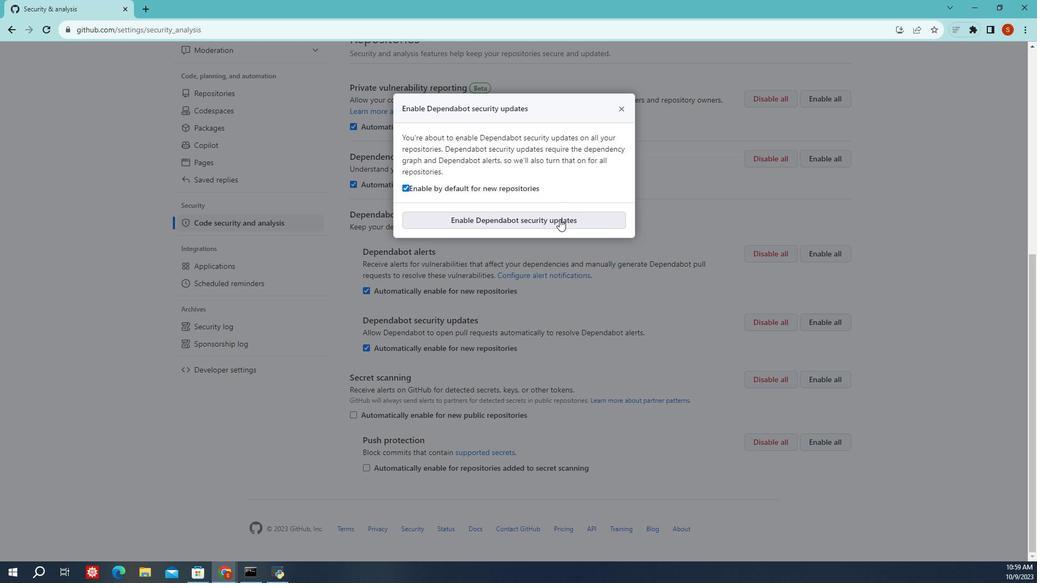 
Action: Mouse moved to (498, 297)
Screenshot: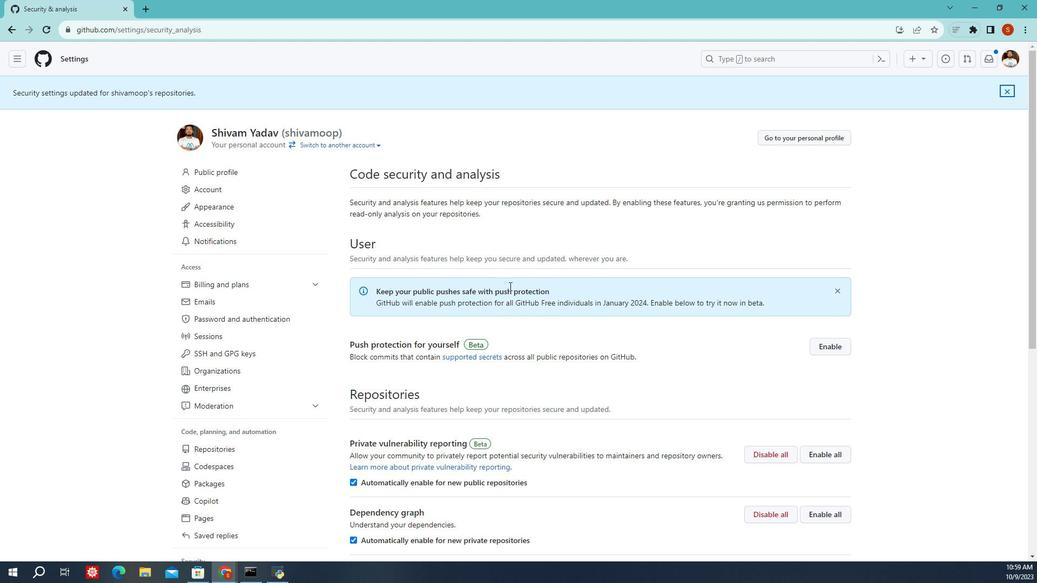 
